 Task: Create a sub task Design and Implement Solution for the task  Develop a new online tool for online resume building in the project BlueTech , assign it to team member softage.1@softage.net and update the status of the sub task to  Off Track , set the priority of the sub task to High
Action: Mouse moved to (636, 298)
Screenshot: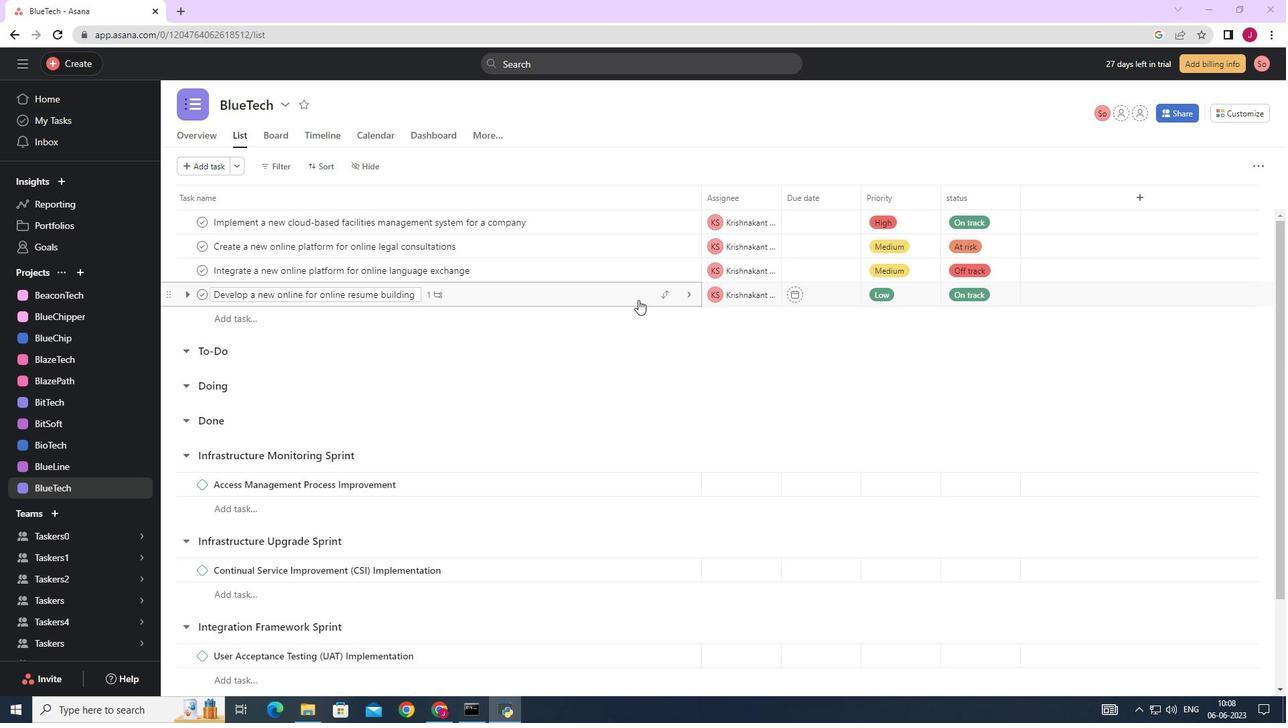 
Action: Mouse pressed left at (636, 298)
Screenshot: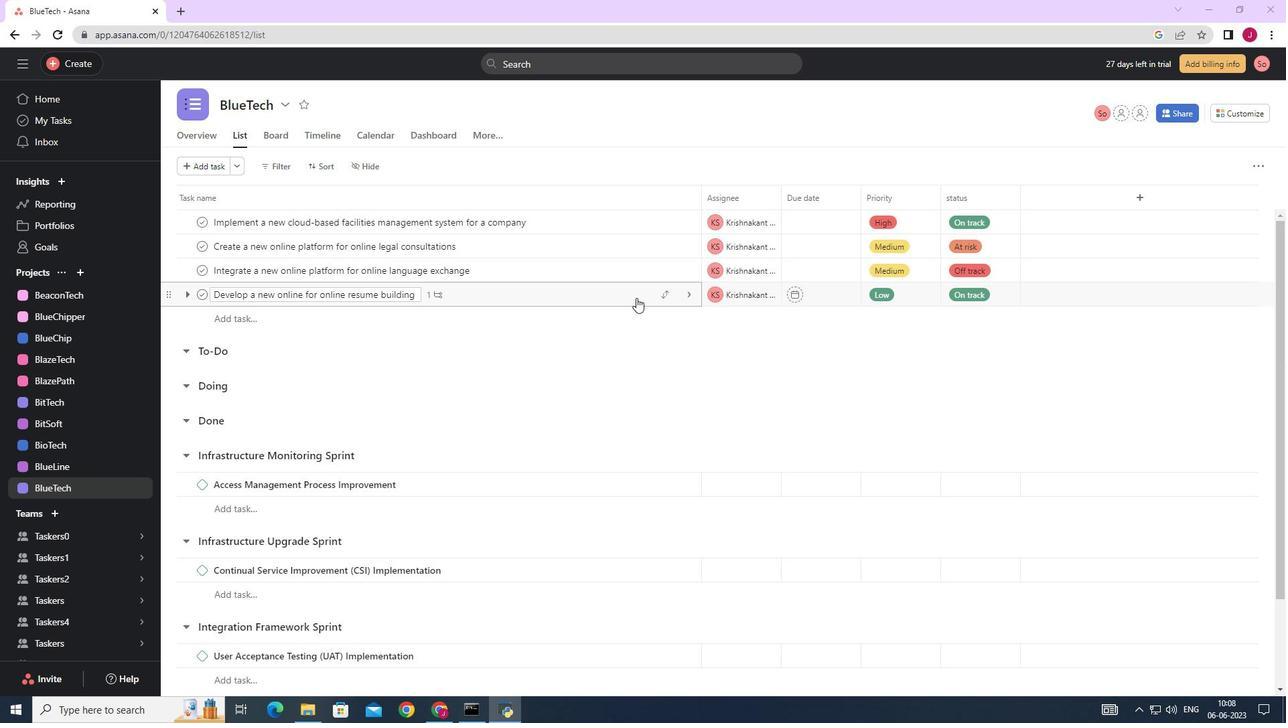 
Action: Mouse moved to (930, 446)
Screenshot: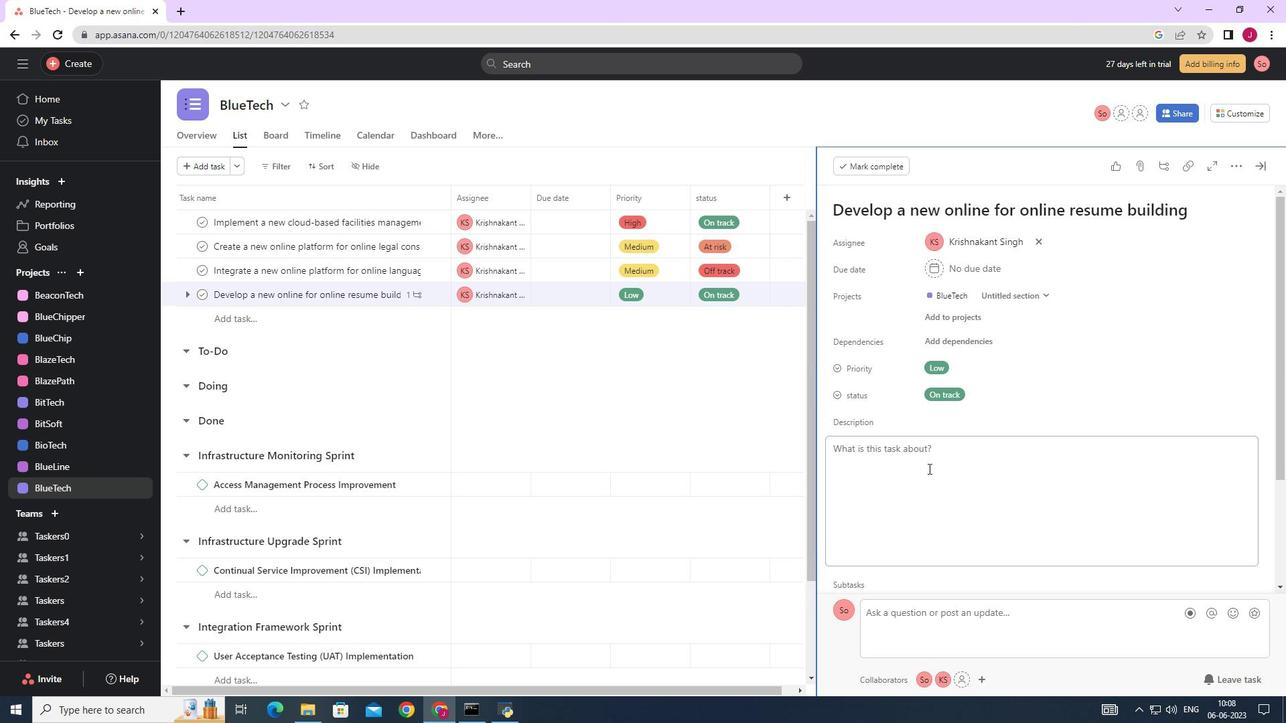 
Action: Mouse scrolled (930, 446) with delta (0, 0)
Screenshot: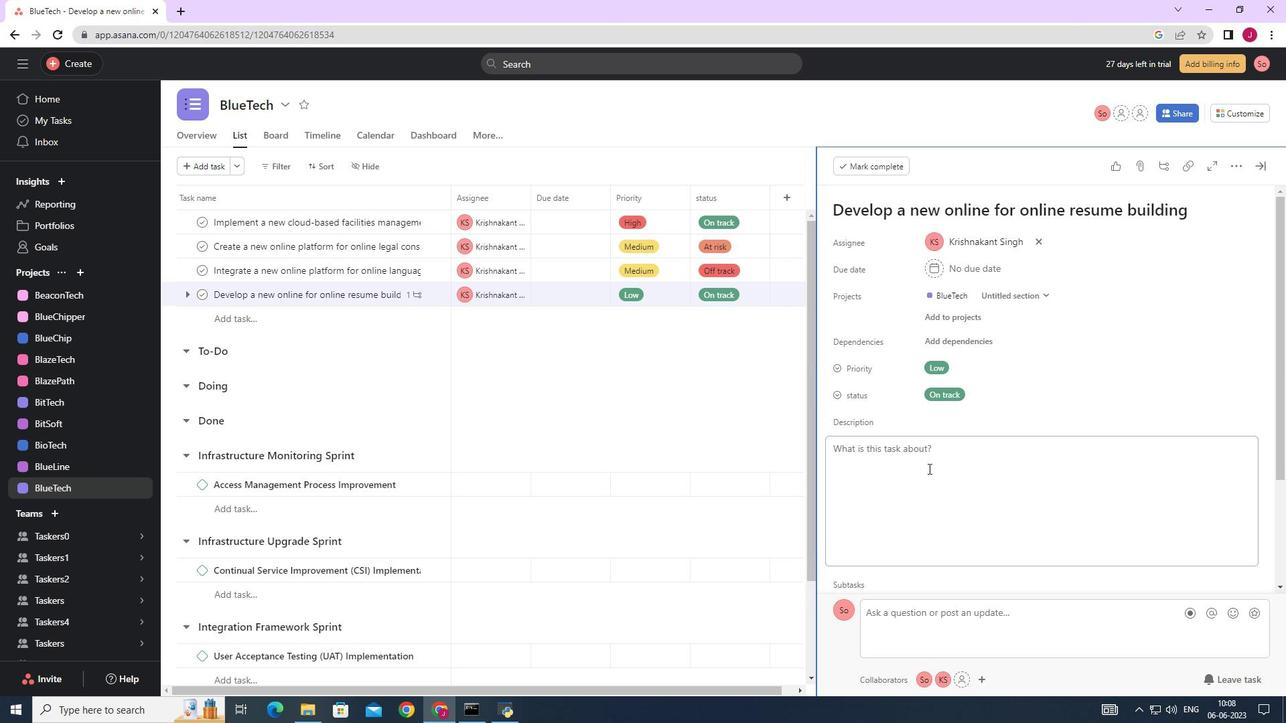 
Action: Mouse moved to (929, 446)
Screenshot: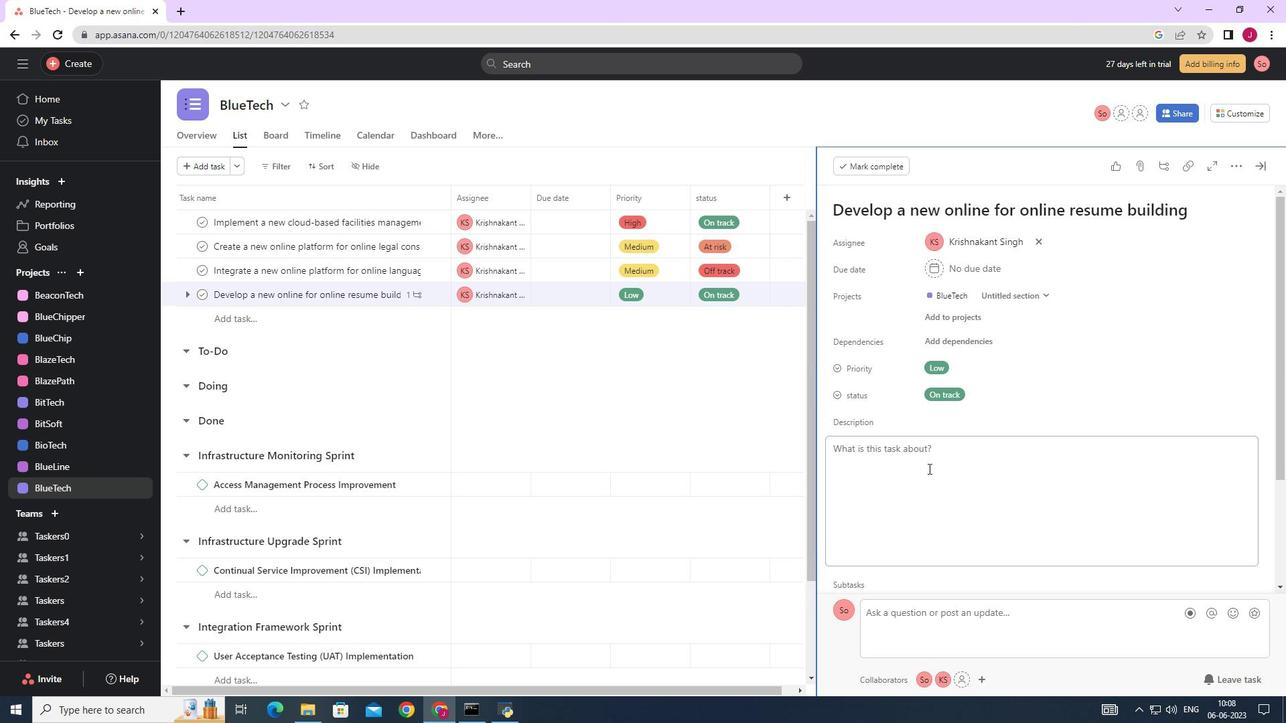 
Action: Mouse scrolled (929, 445) with delta (0, 0)
Screenshot: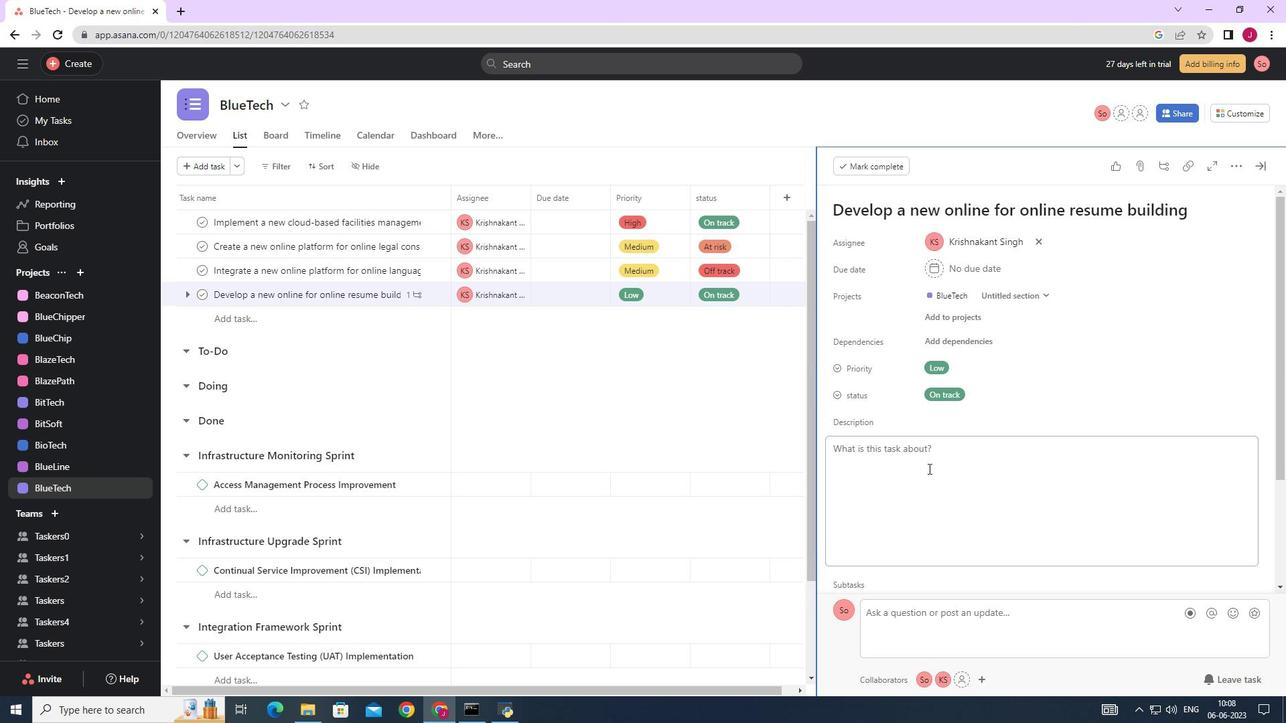 
Action: Mouse scrolled (929, 445) with delta (0, 0)
Screenshot: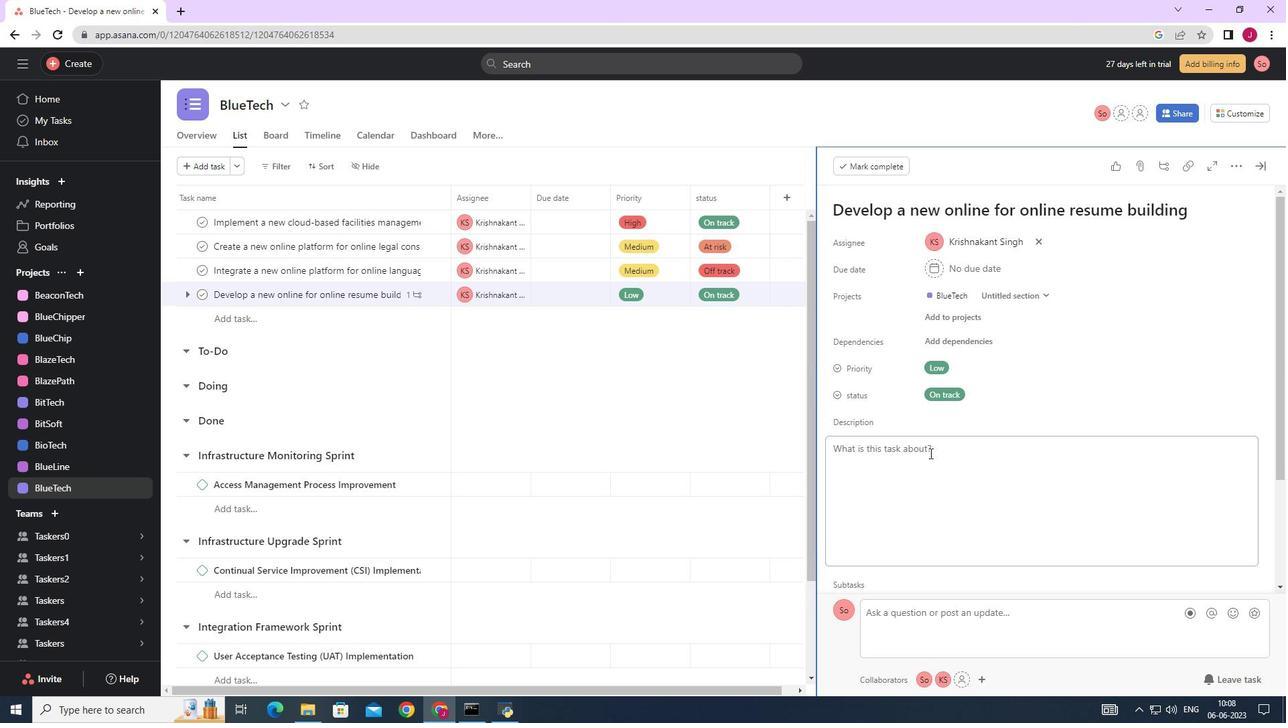 
Action: Mouse scrolled (929, 445) with delta (0, 0)
Screenshot: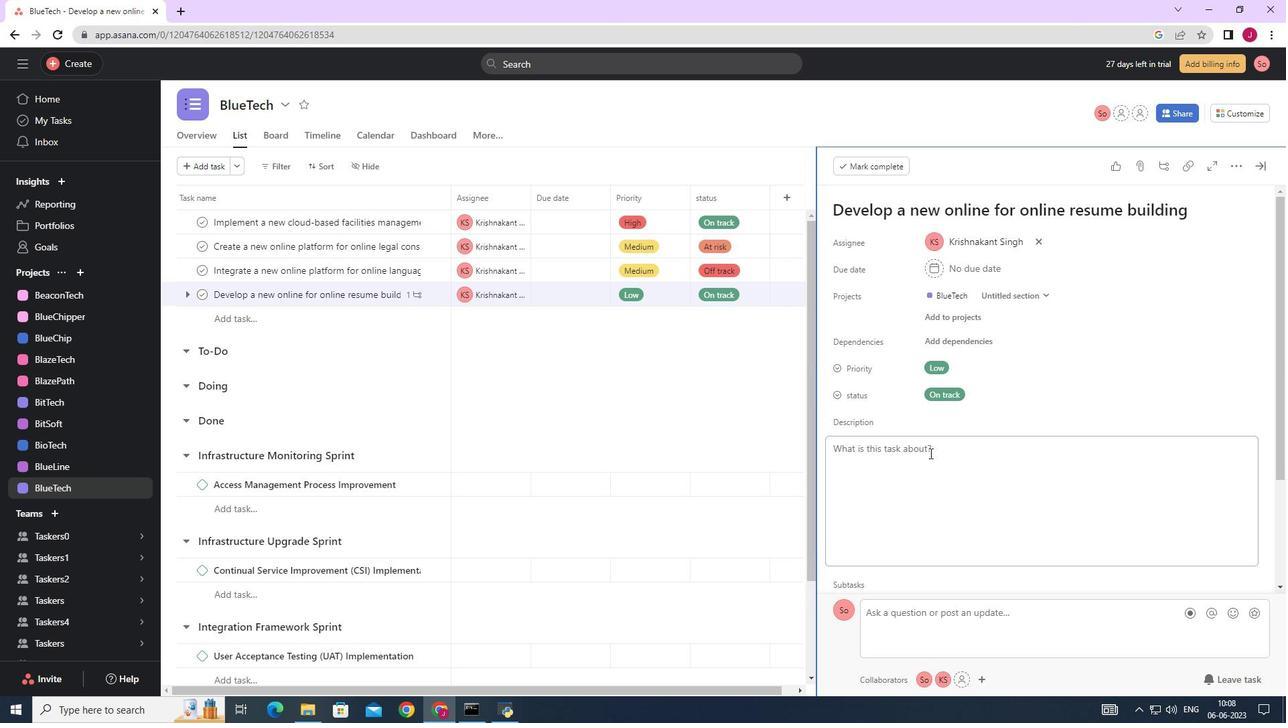 
Action: Mouse scrolled (929, 445) with delta (0, 0)
Screenshot: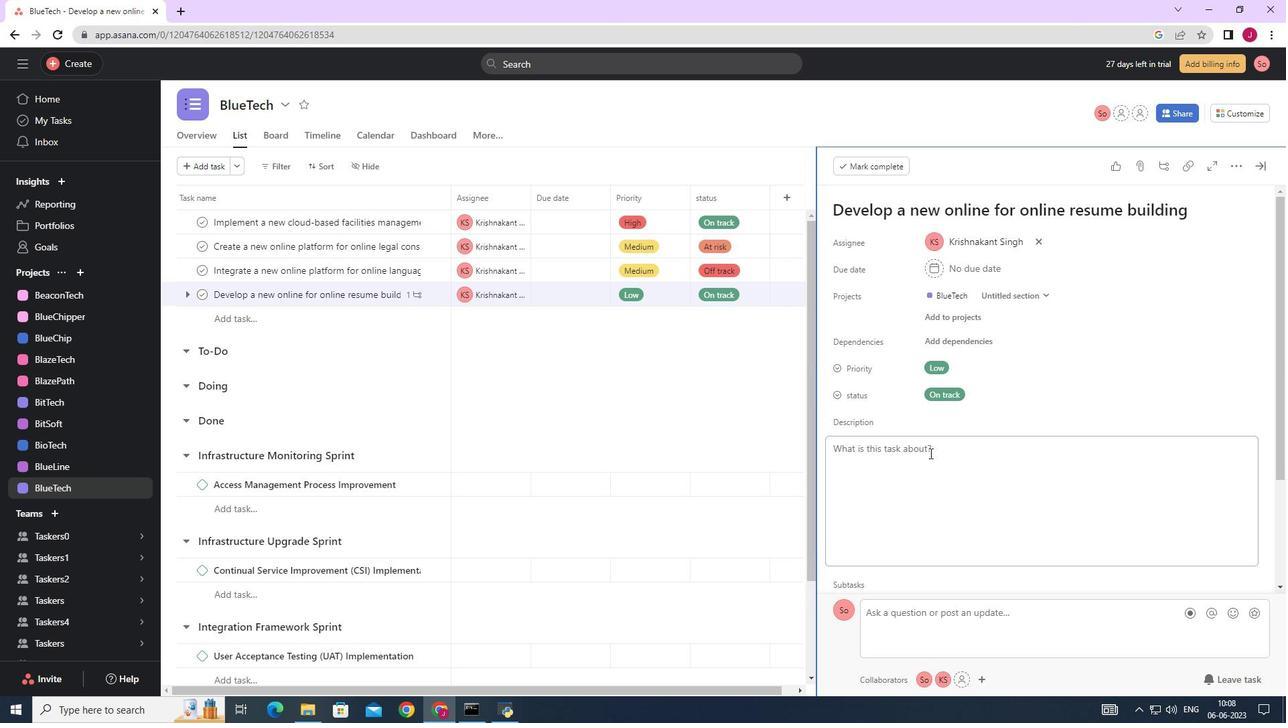 
Action: Mouse moved to (867, 487)
Screenshot: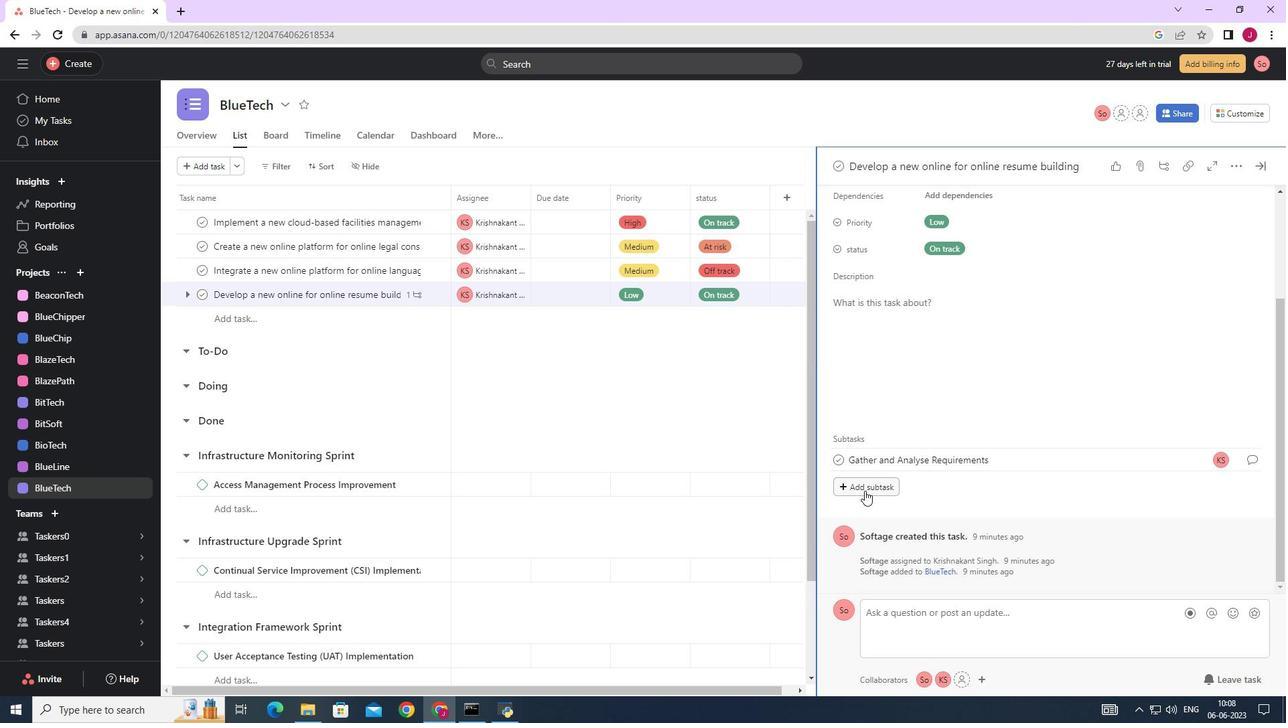 
Action: Mouse pressed left at (867, 487)
Screenshot: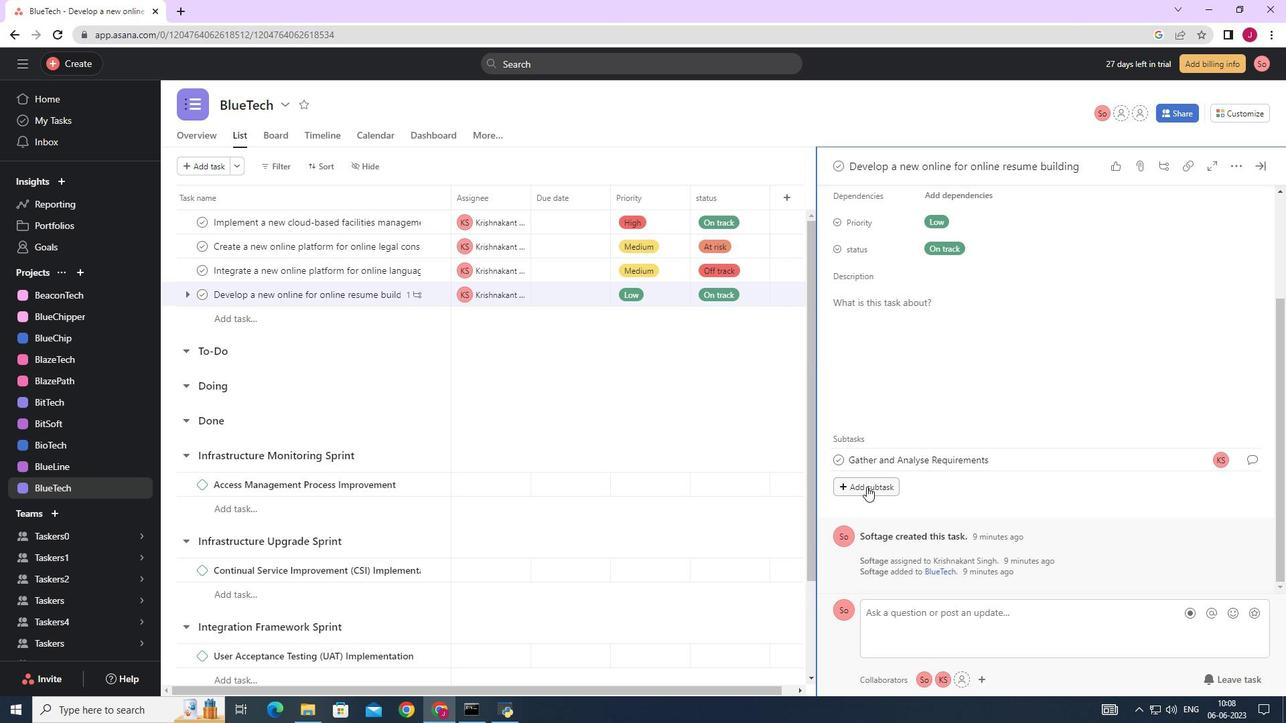 
Action: Mouse moved to (867, 478)
Screenshot: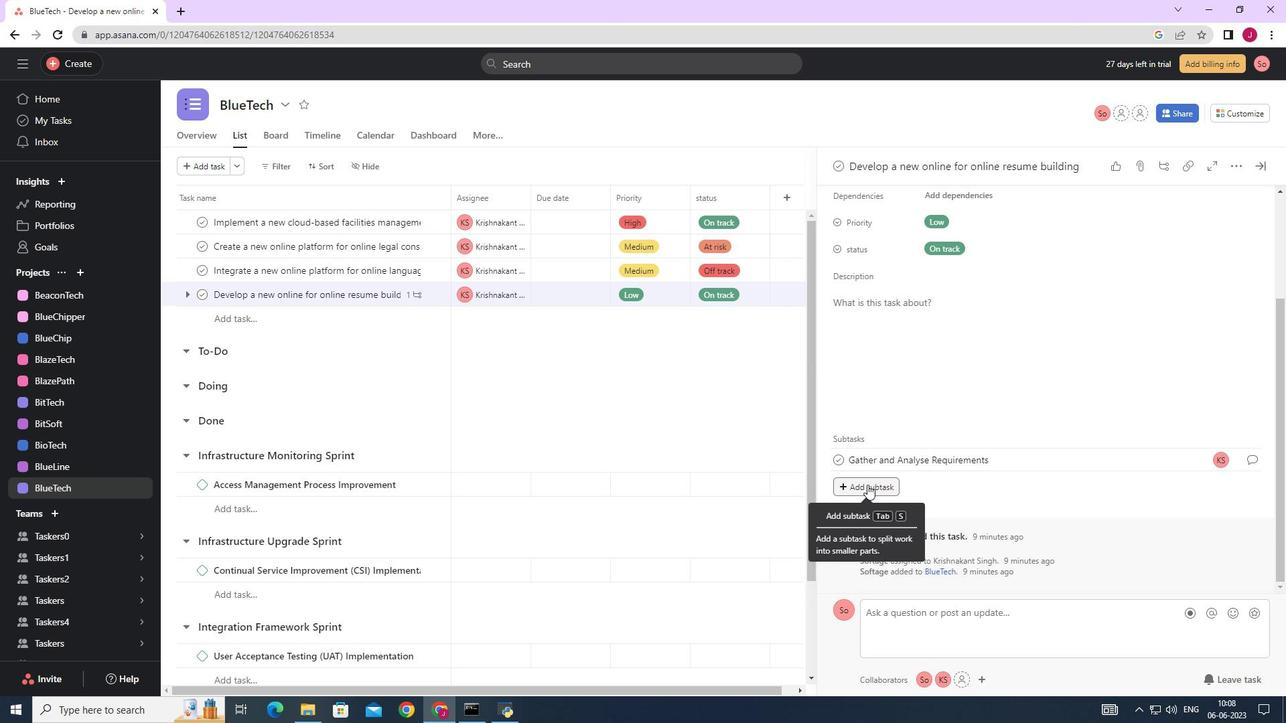 
Action: Key pressed <Key.caps_lock>D<Key.caps_lock>esign<Key.space>and<Key.space><Key.caps_lock>I<Key.caps_lock>mplement<Key.space><Key.caps_lock>S<Key.caps_lock>olution
Screenshot: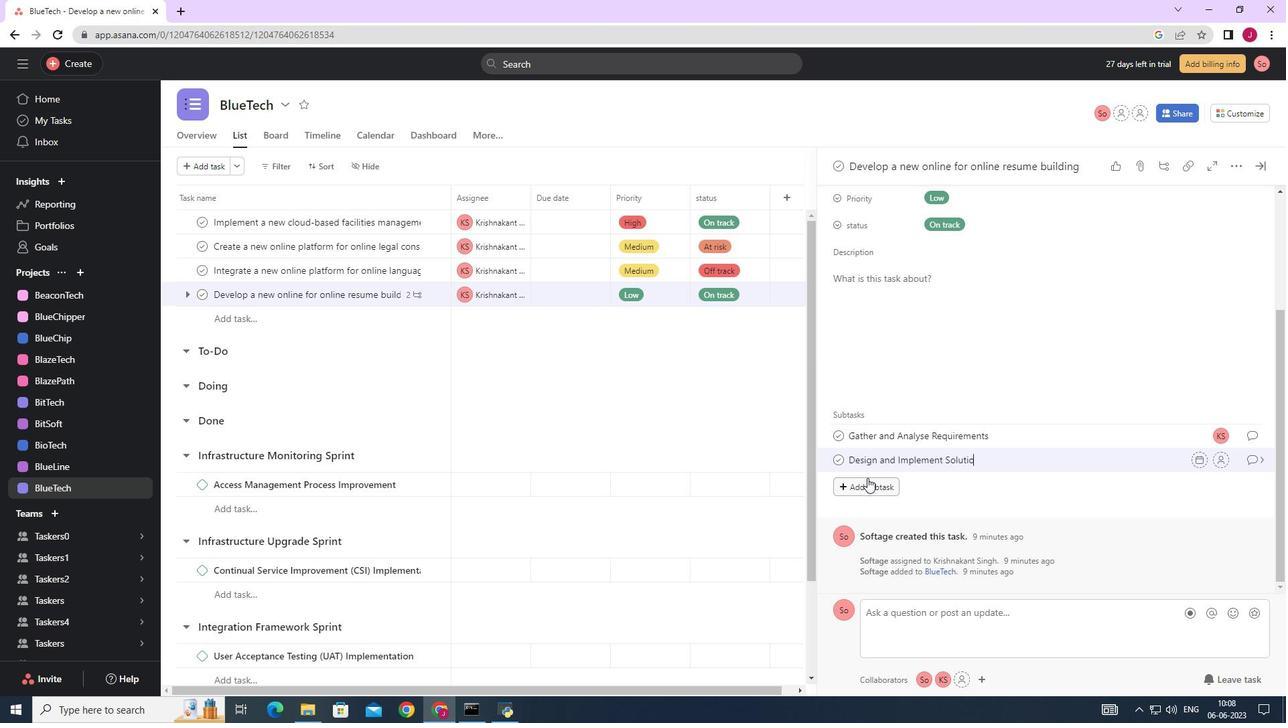 
Action: Mouse moved to (1223, 464)
Screenshot: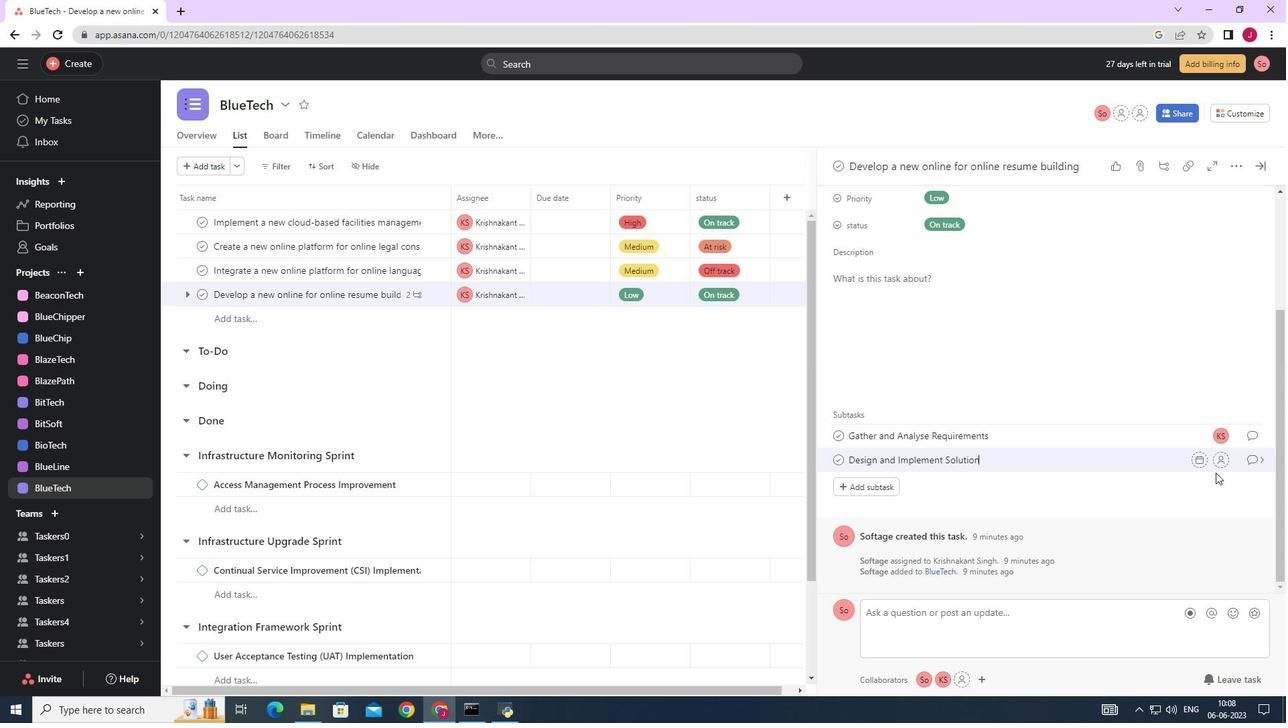 
Action: Mouse pressed left at (1223, 464)
Screenshot: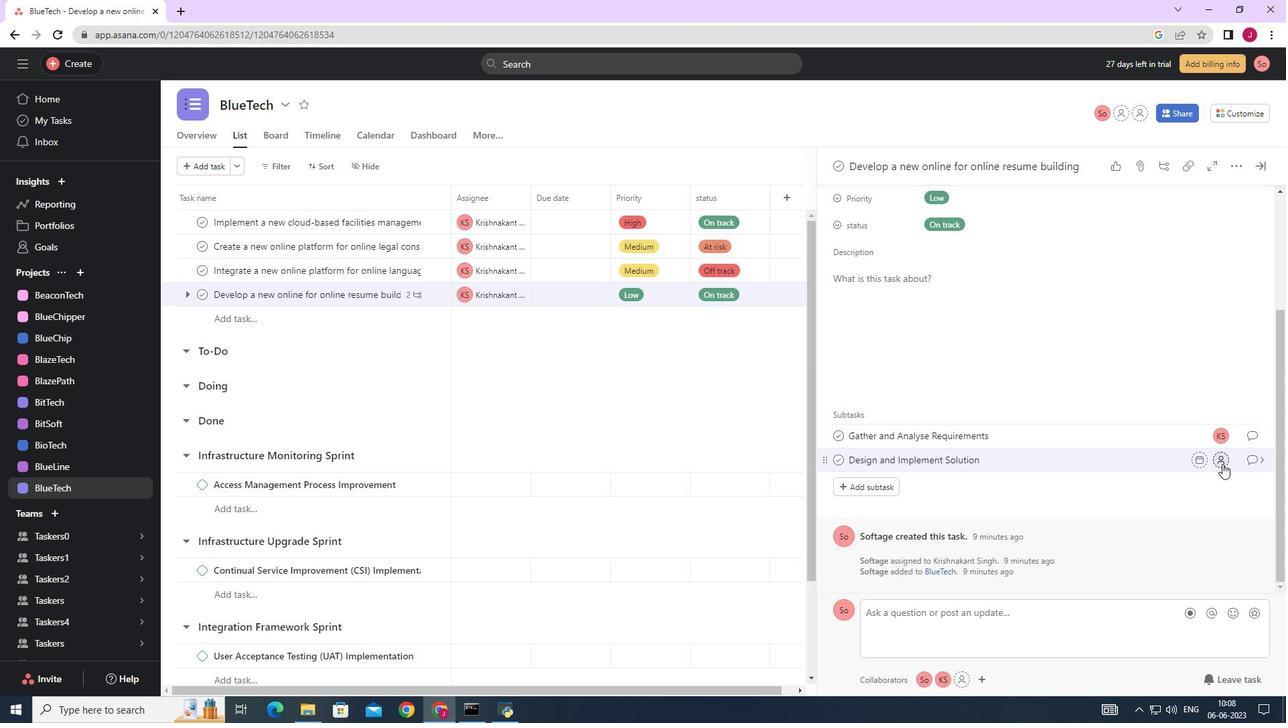 
Action: Key pressed softage.1
Screenshot: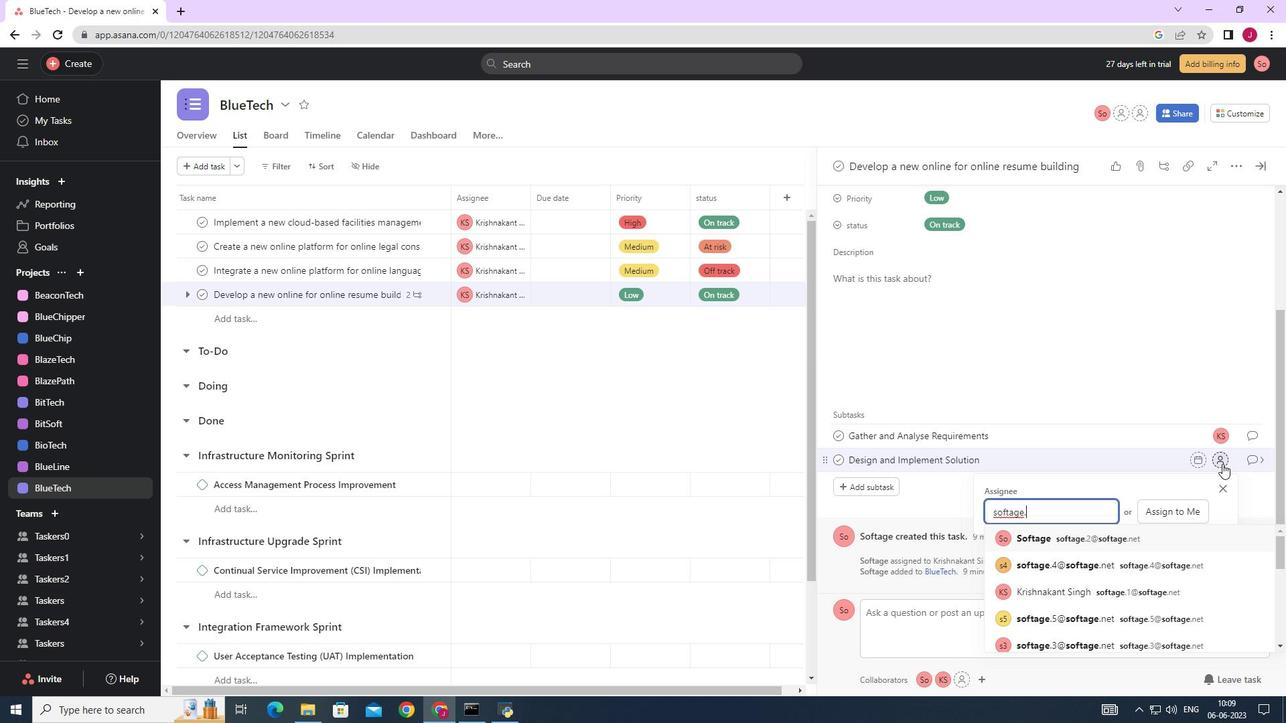 
Action: Mouse moved to (1083, 537)
Screenshot: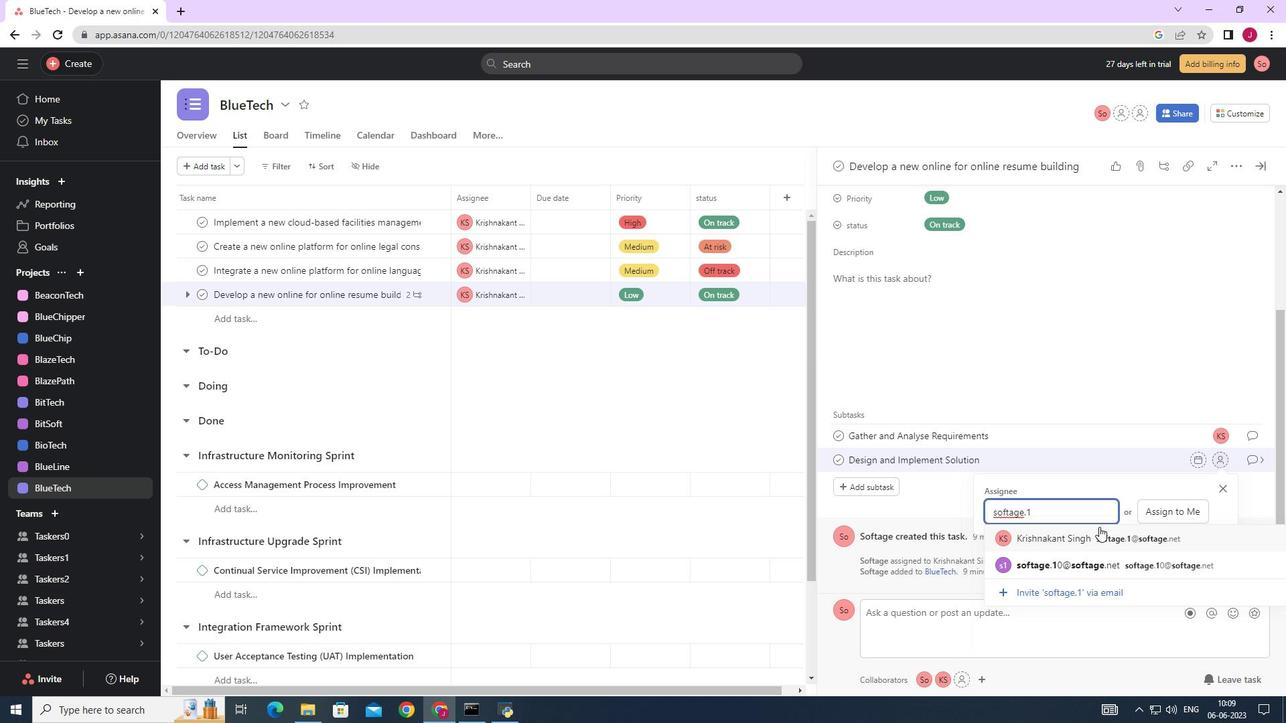 
Action: Mouse pressed left at (1083, 537)
Screenshot: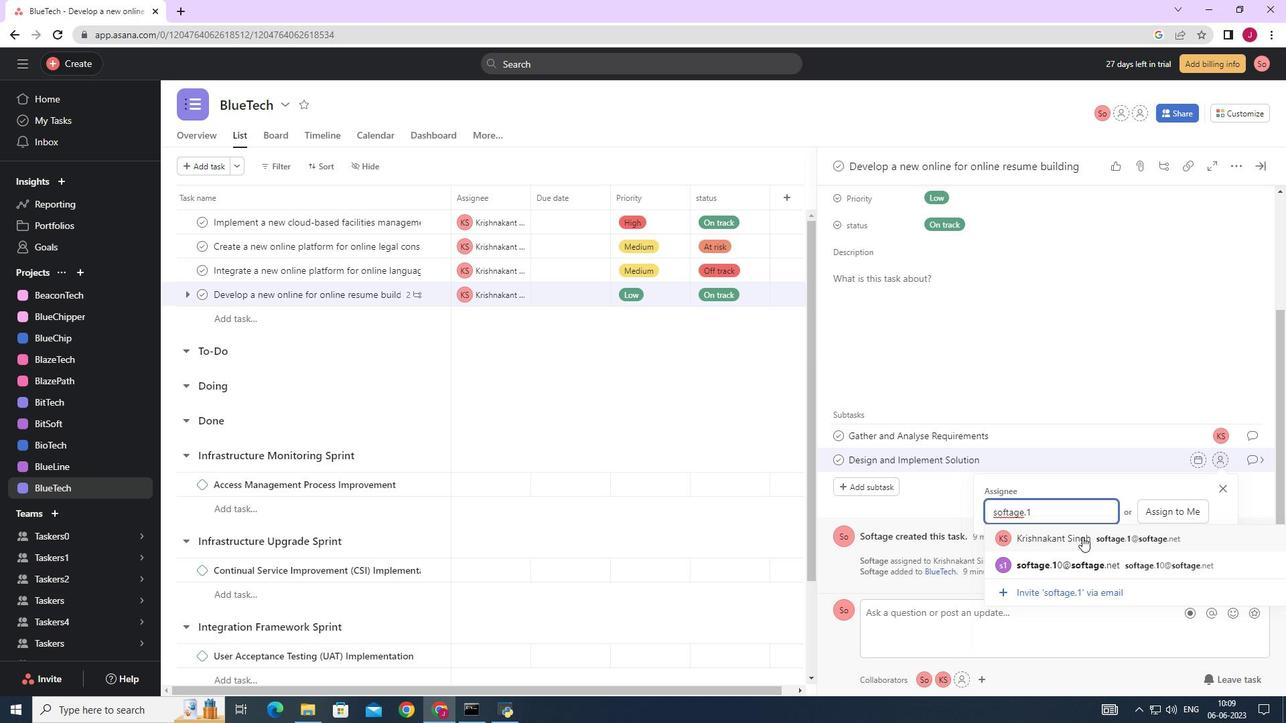 
Action: Mouse moved to (1253, 461)
Screenshot: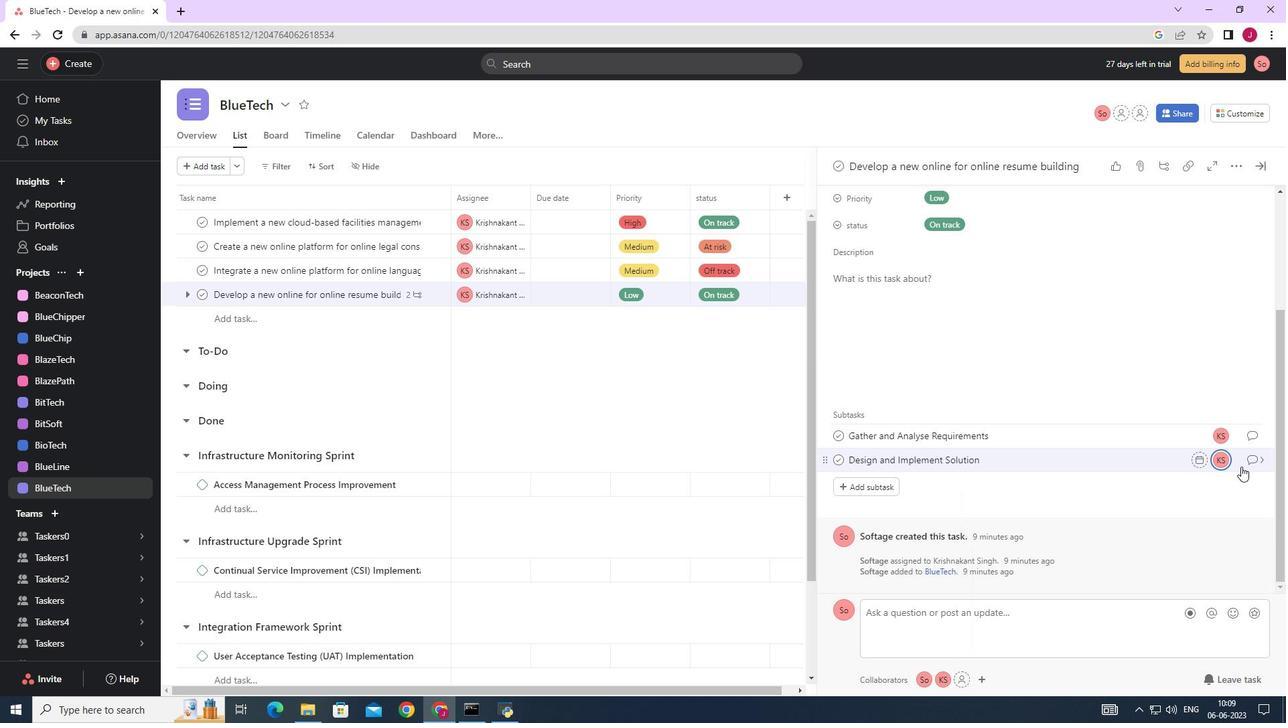
Action: Mouse pressed left at (1253, 461)
Screenshot: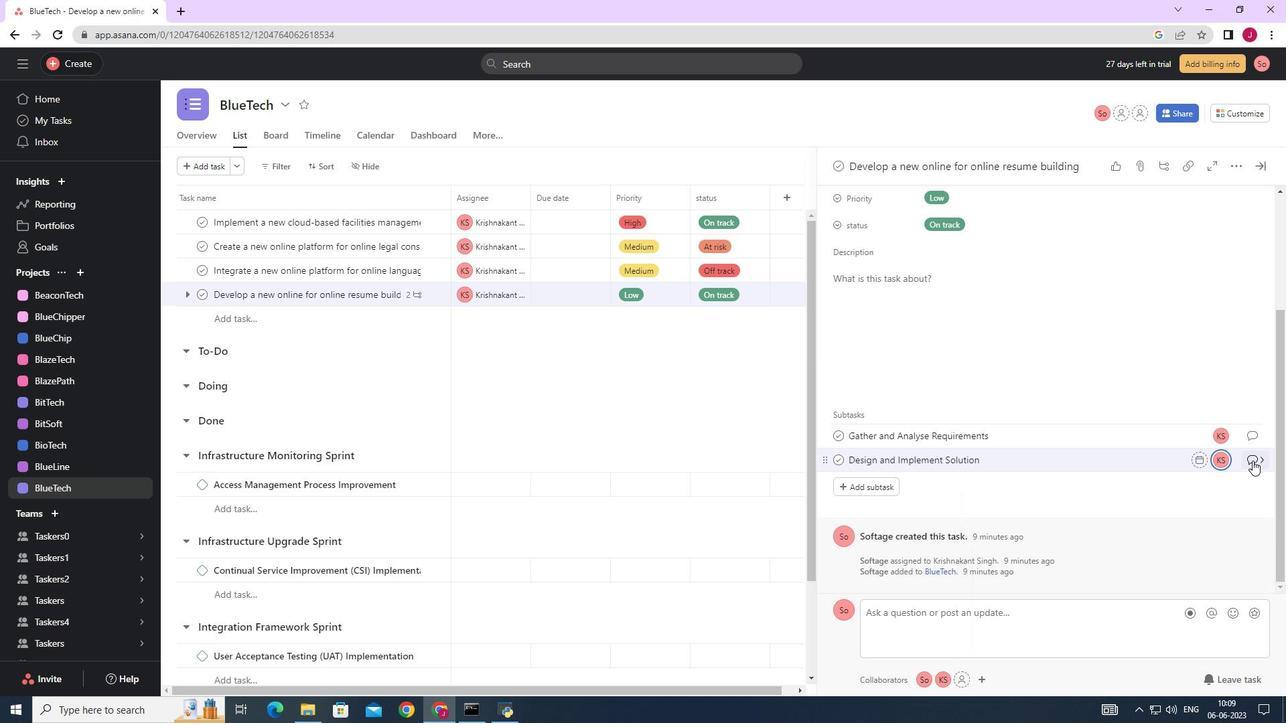 
Action: Mouse moved to (893, 354)
Screenshot: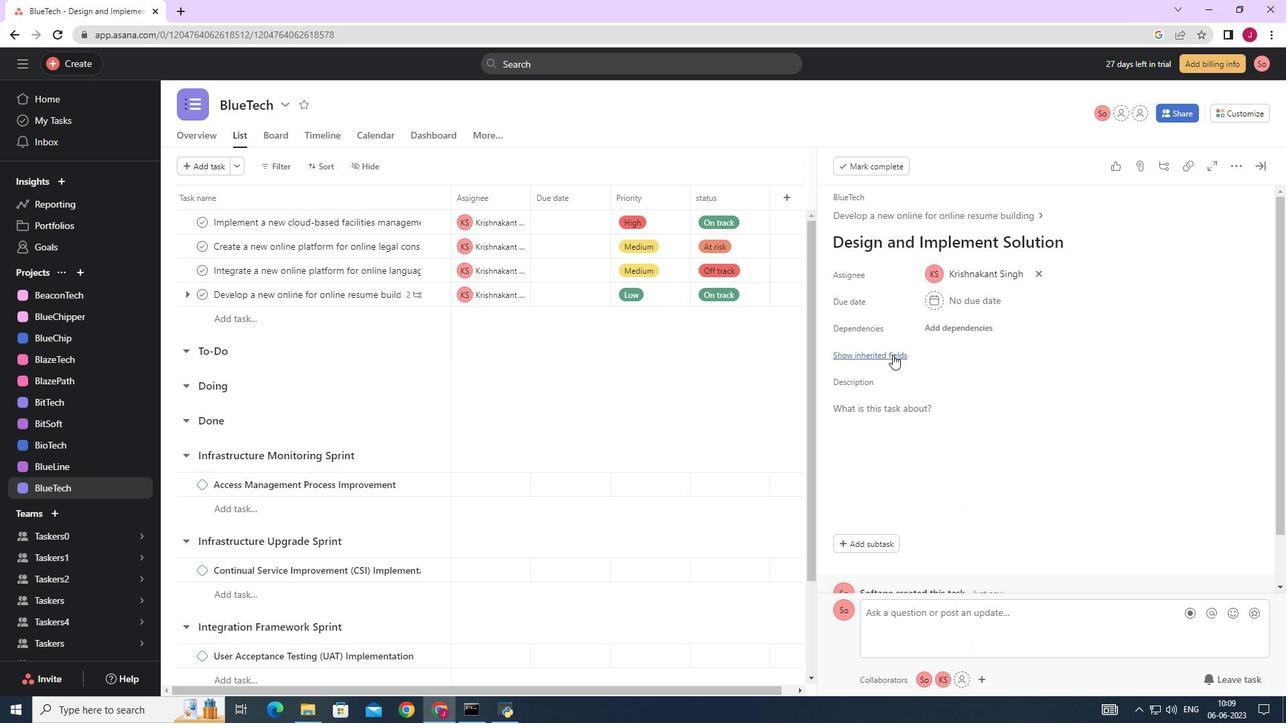 
Action: Mouse pressed left at (893, 354)
Screenshot: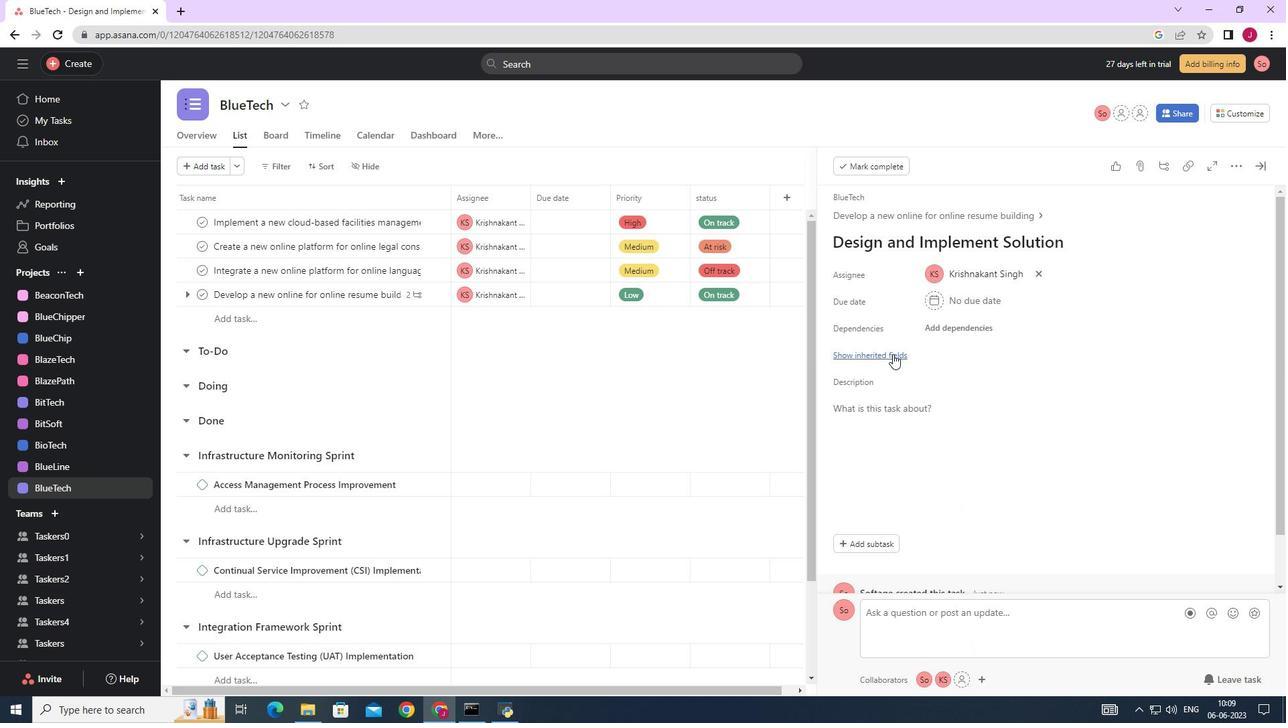 
Action: Mouse moved to (947, 384)
Screenshot: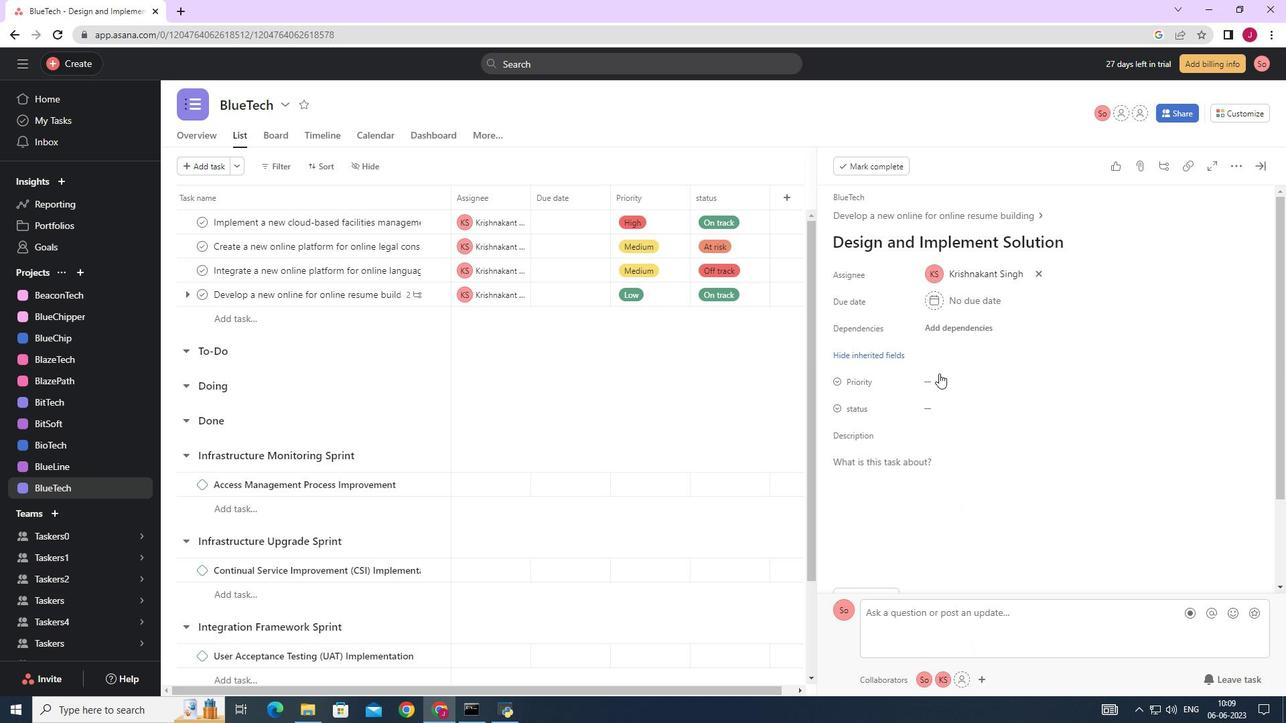 
Action: Mouse pressed left at (947, 384)
Screenshot: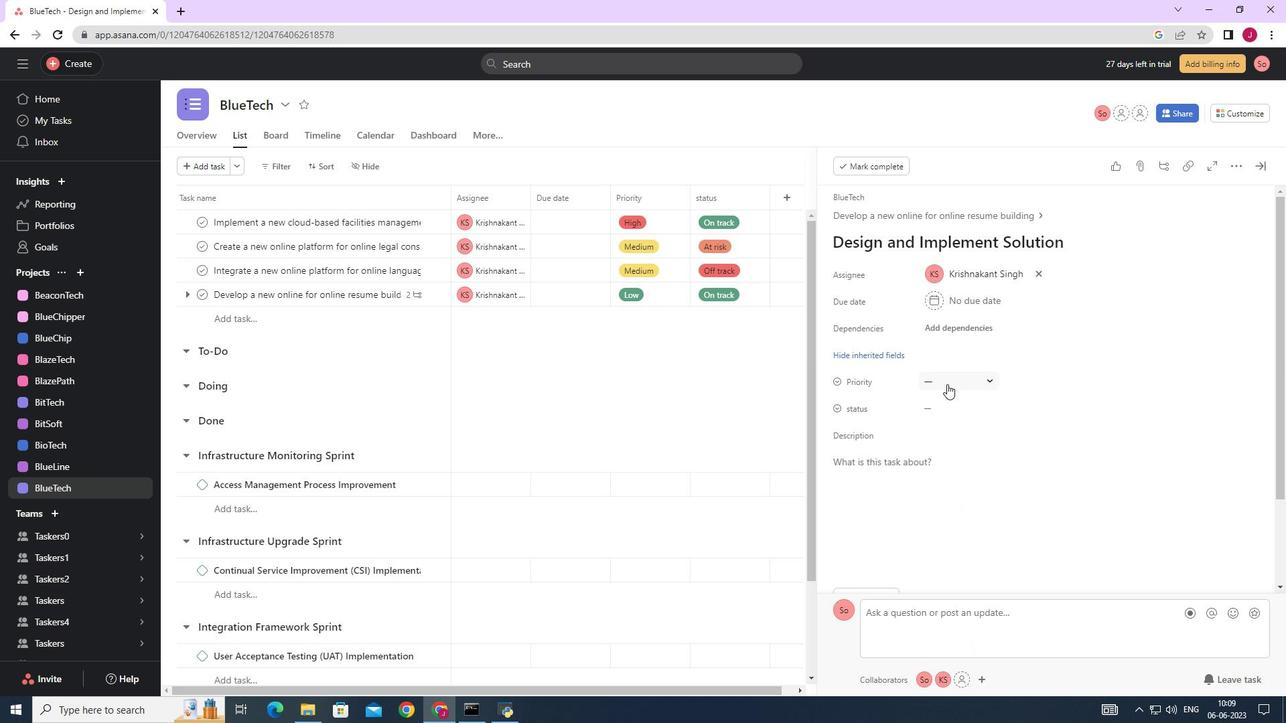 
Action: Mouse moved to (957, 427)
Screenshot: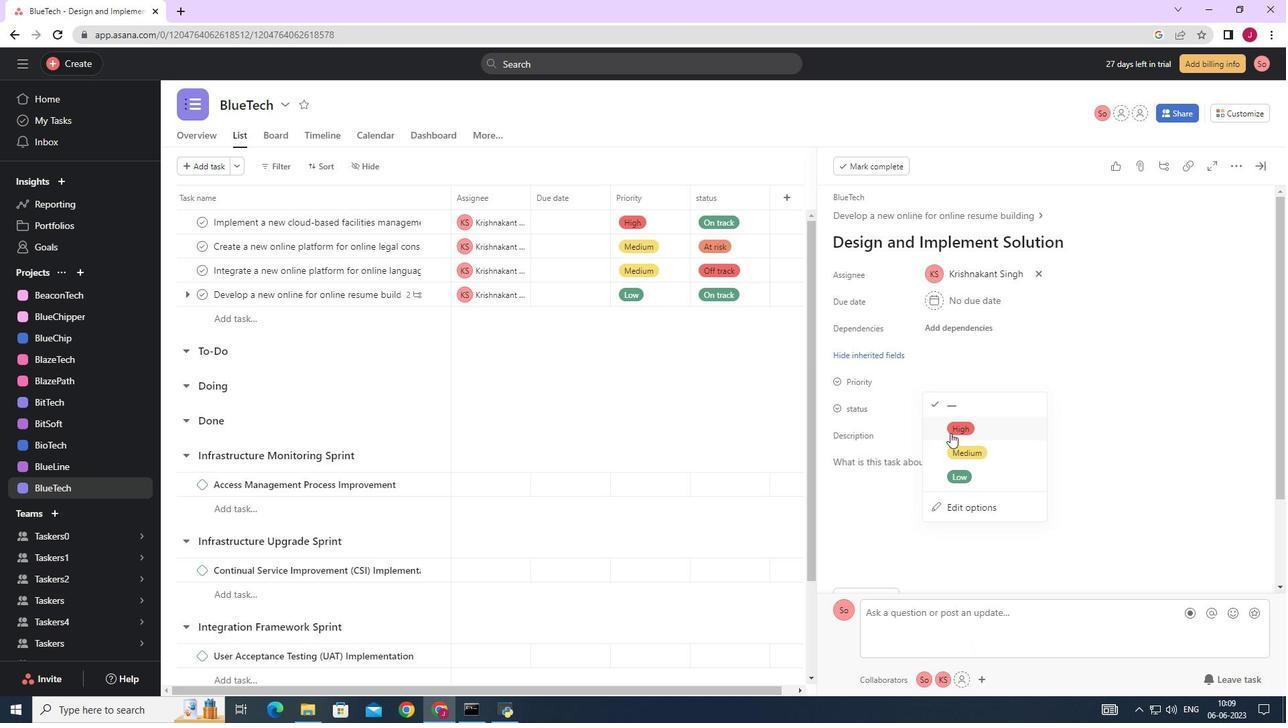
Action: Mouse pressed left at (957, 427)
Screenshot: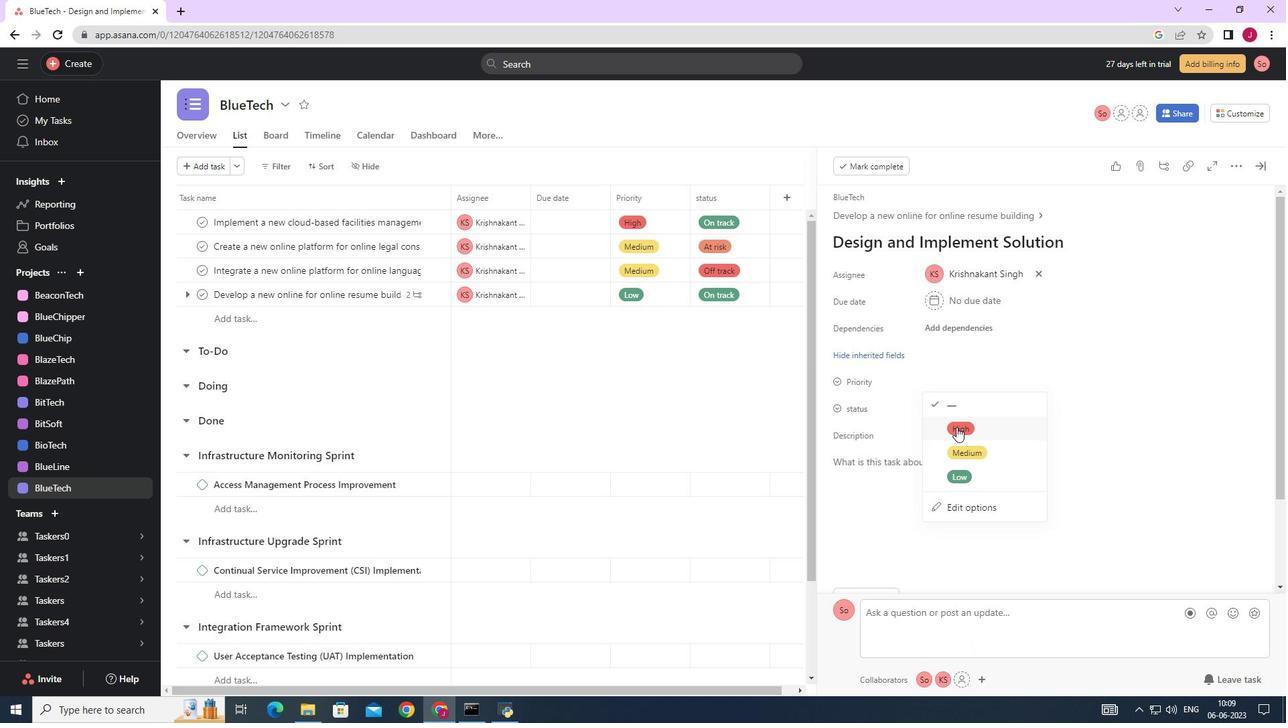 
Action: Mouse moved to (936, 406)
Screenshot: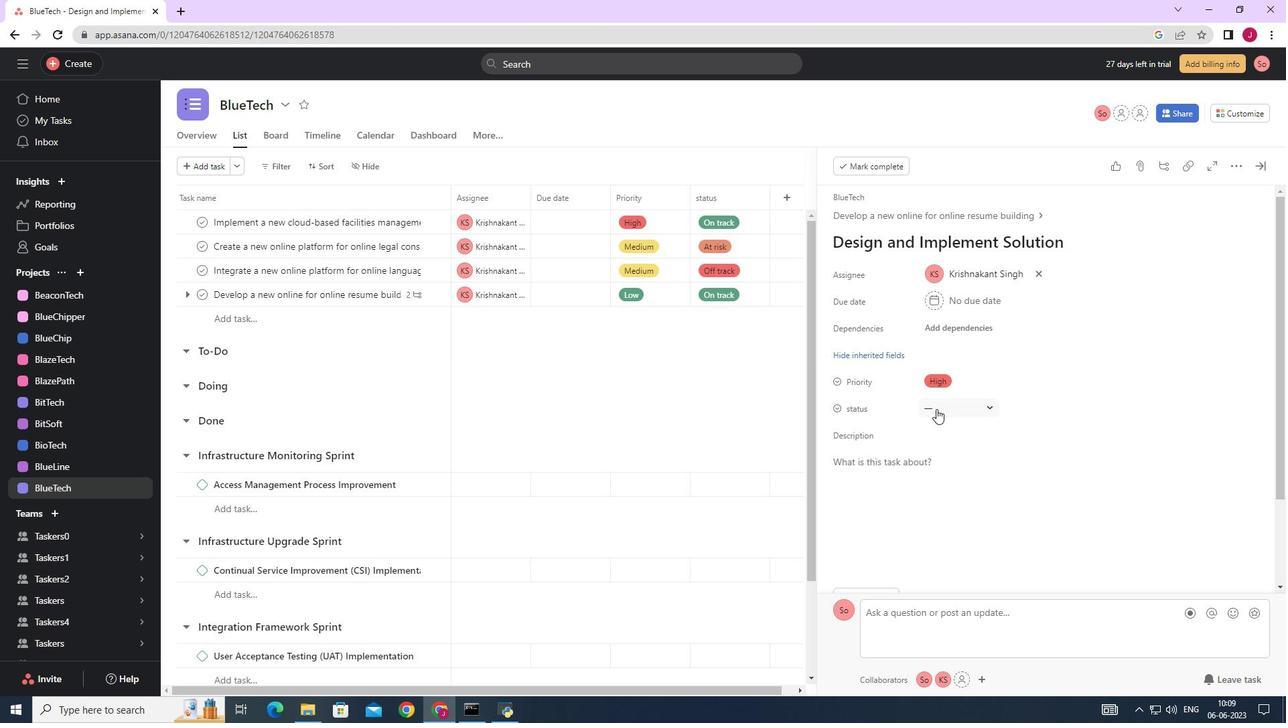 
Action: Mouse pressed left at (936, 406)
Screenshot: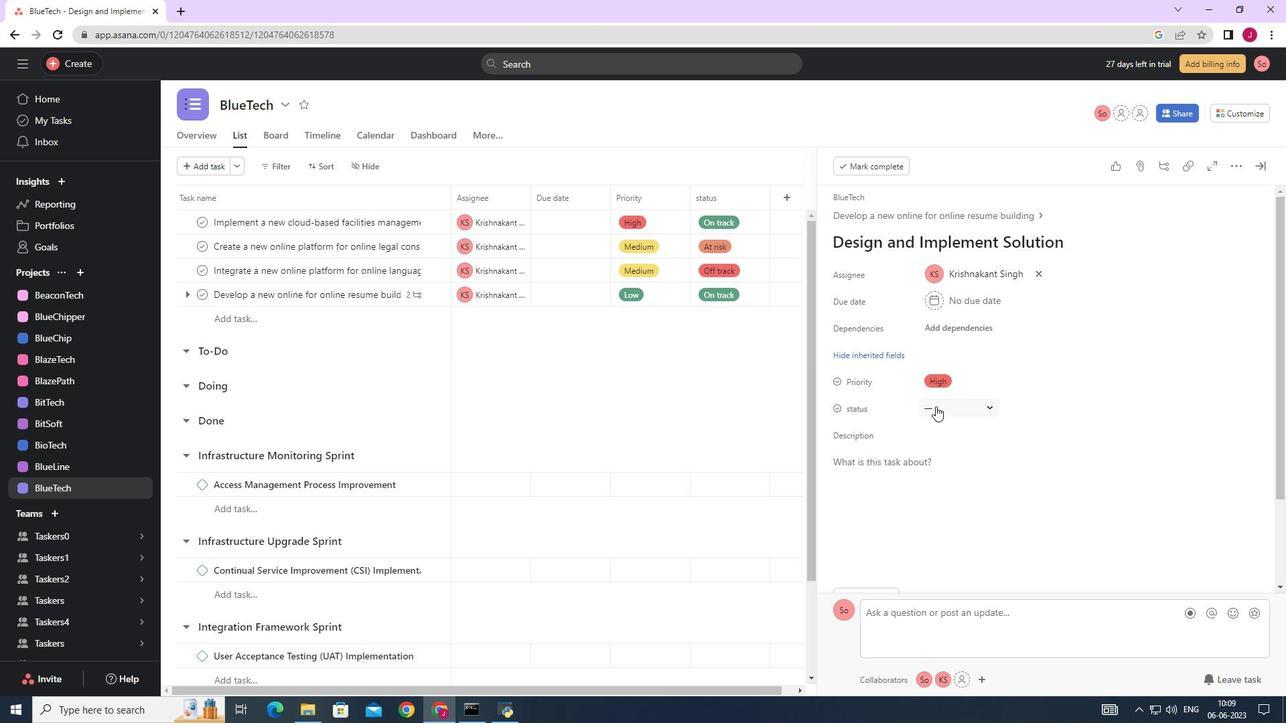 
Action: Mouse moved to (971, 479)
Screenshot: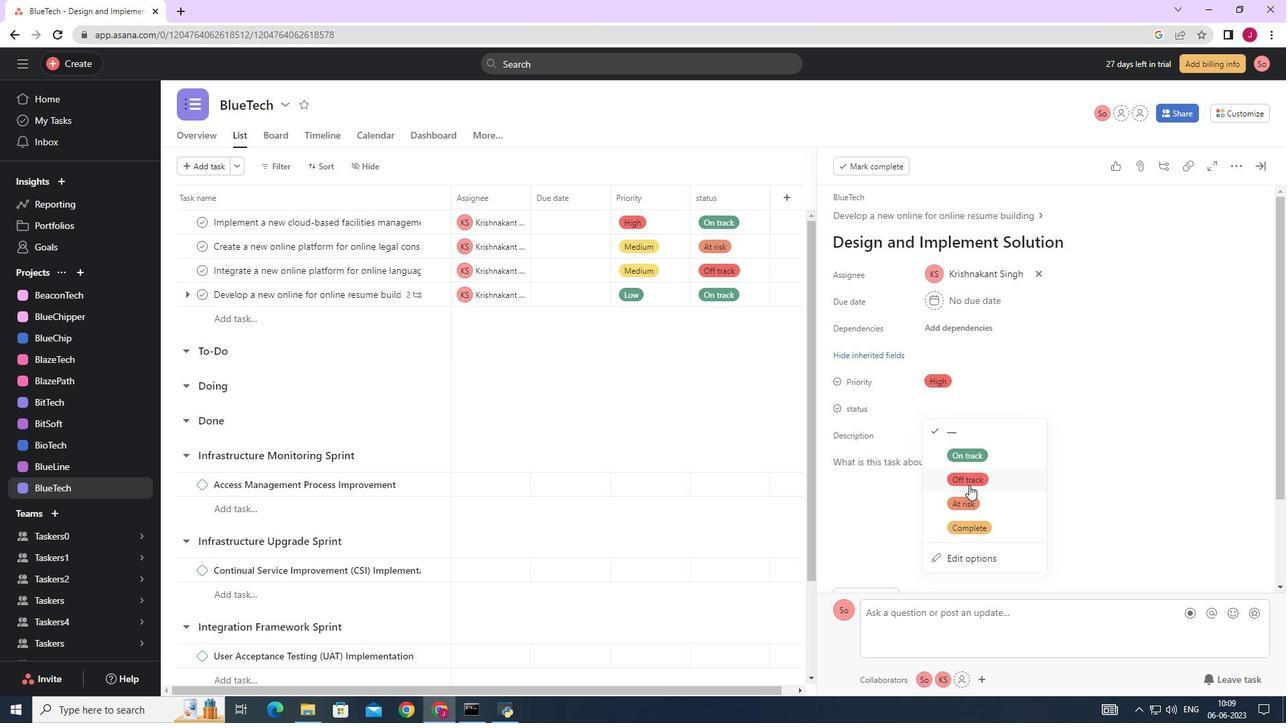 
Action: Mouse pressed left at (971, 479)
Screenshot: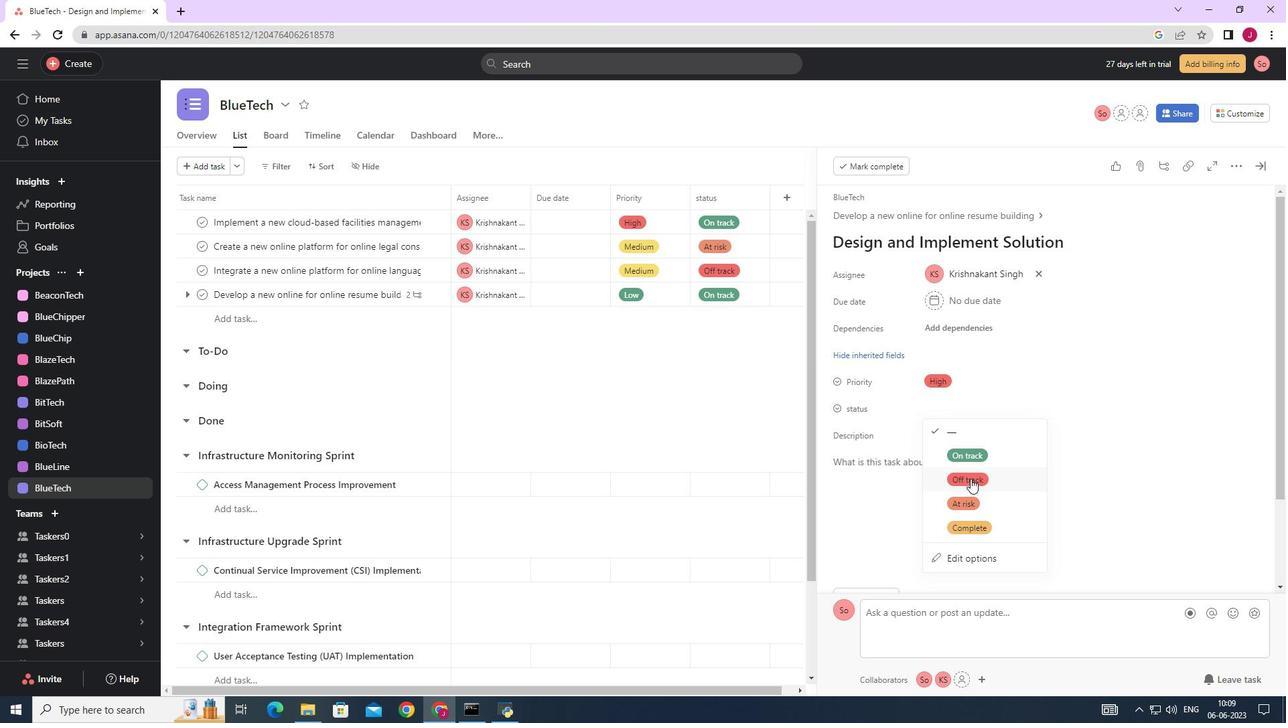 
Action: Mouse moved to (1257, 170)
Screenshot: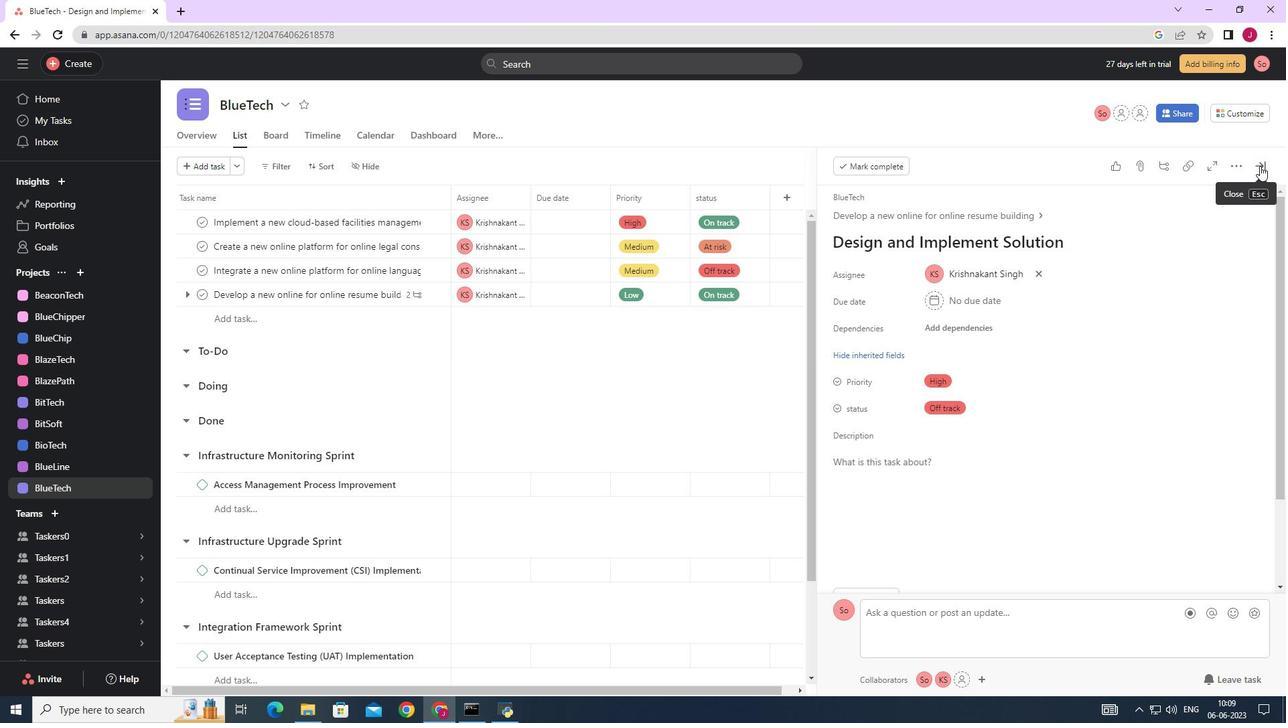 
Action: Mouse pressed left at (1257, 170)
Screenshot: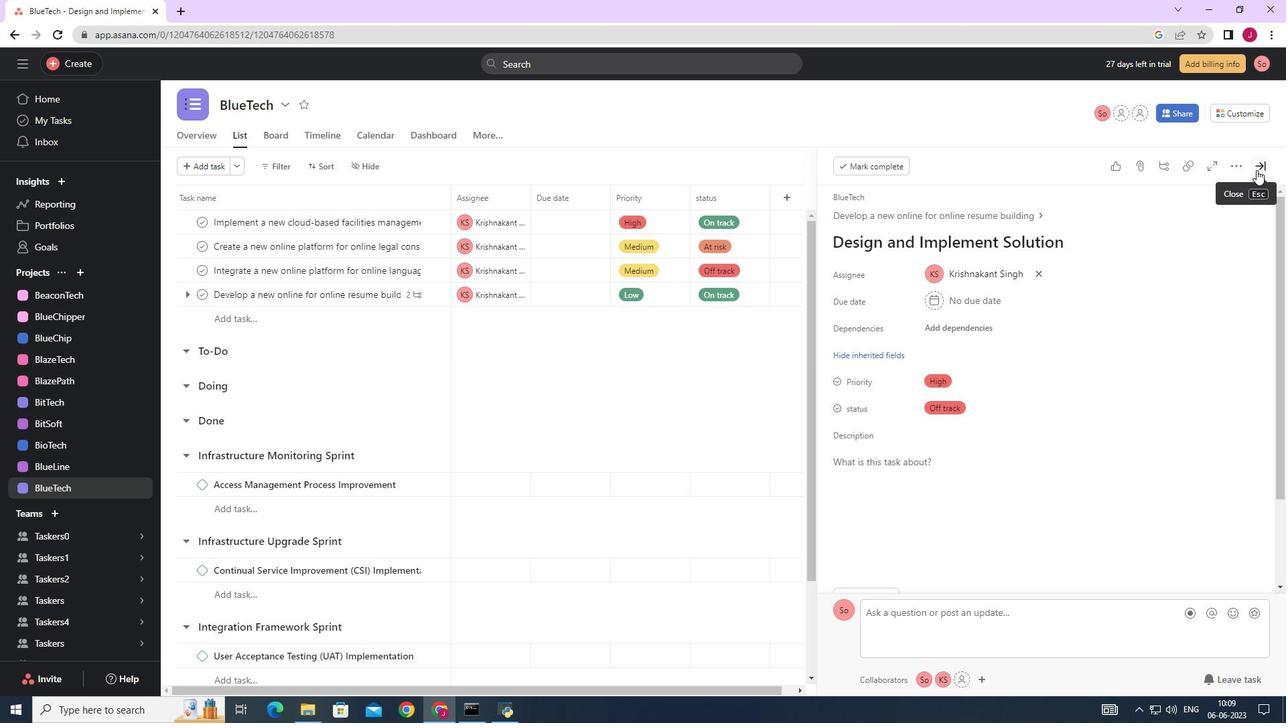 
